 Task: Add the task  Add search functionality to the app to the section Code Collectives in the project TravelForge and add a Due Date to the respective task as 2024/01/28.
Action: Mouse moved to (408, 543)
Screenshot: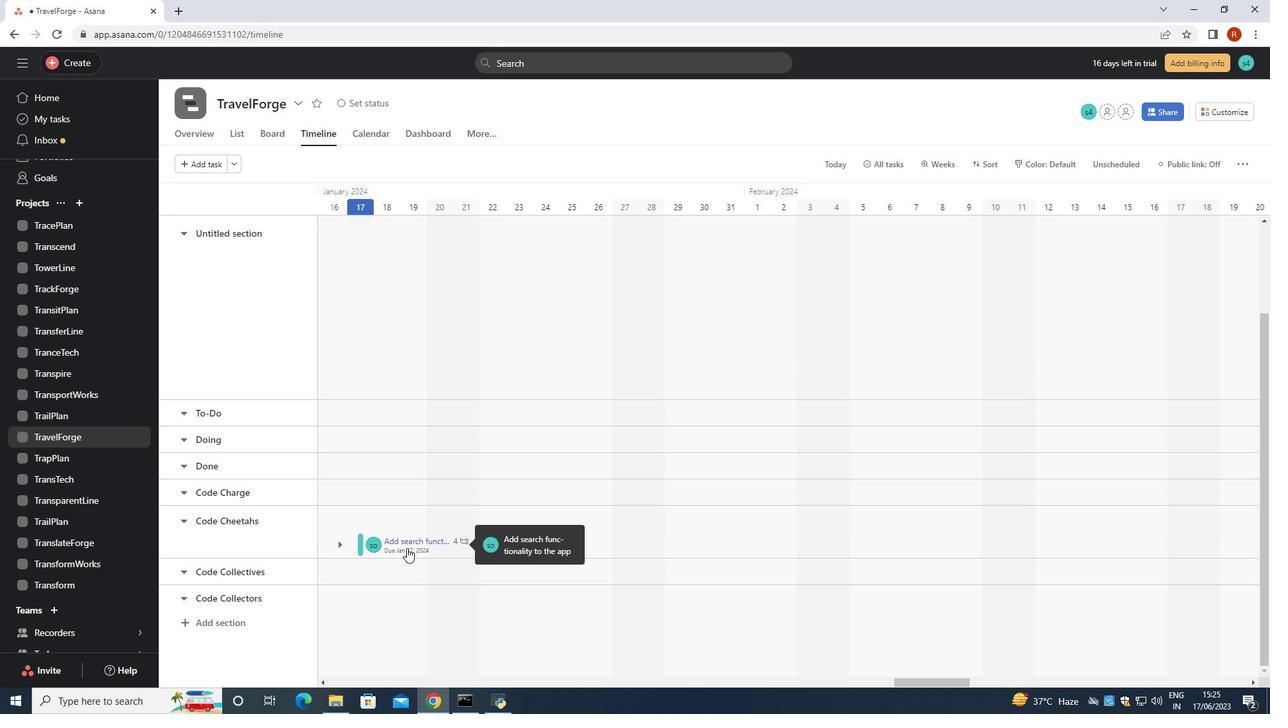 
Action: Mouse pressed left at (408, 543)
Screenshot: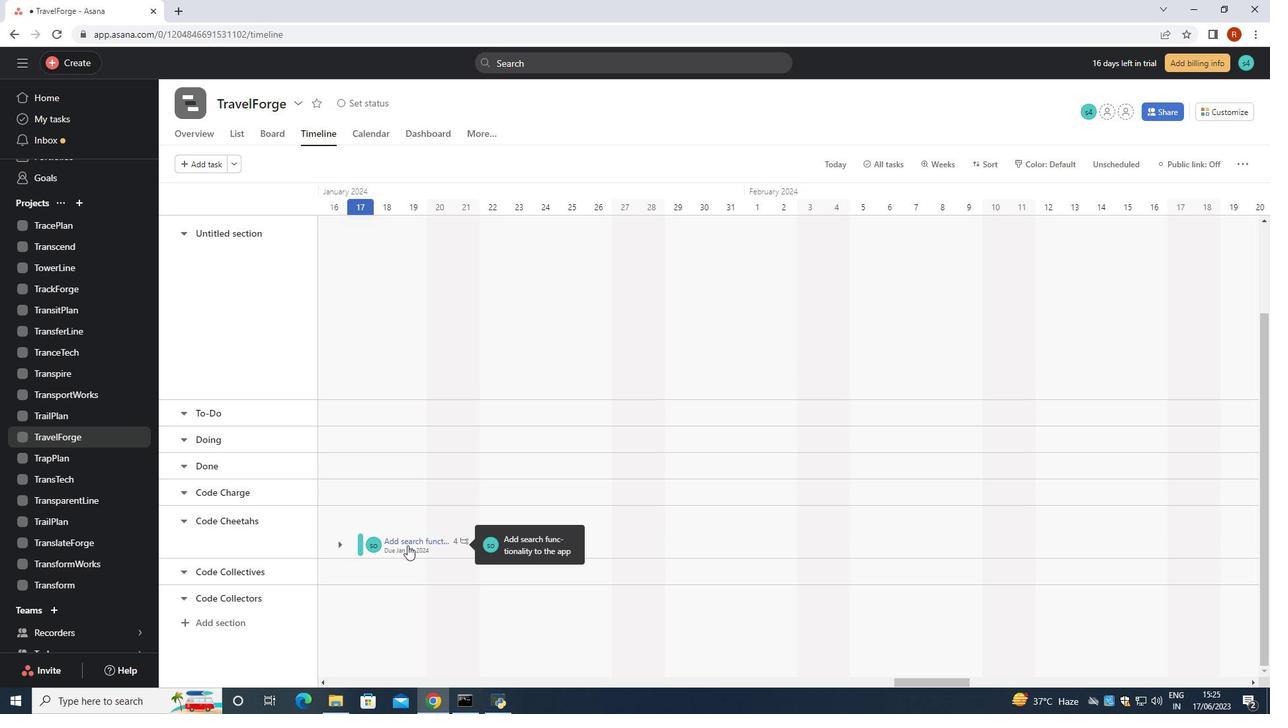 
Action: Mouse moved to (1012, 289)
Screenshot: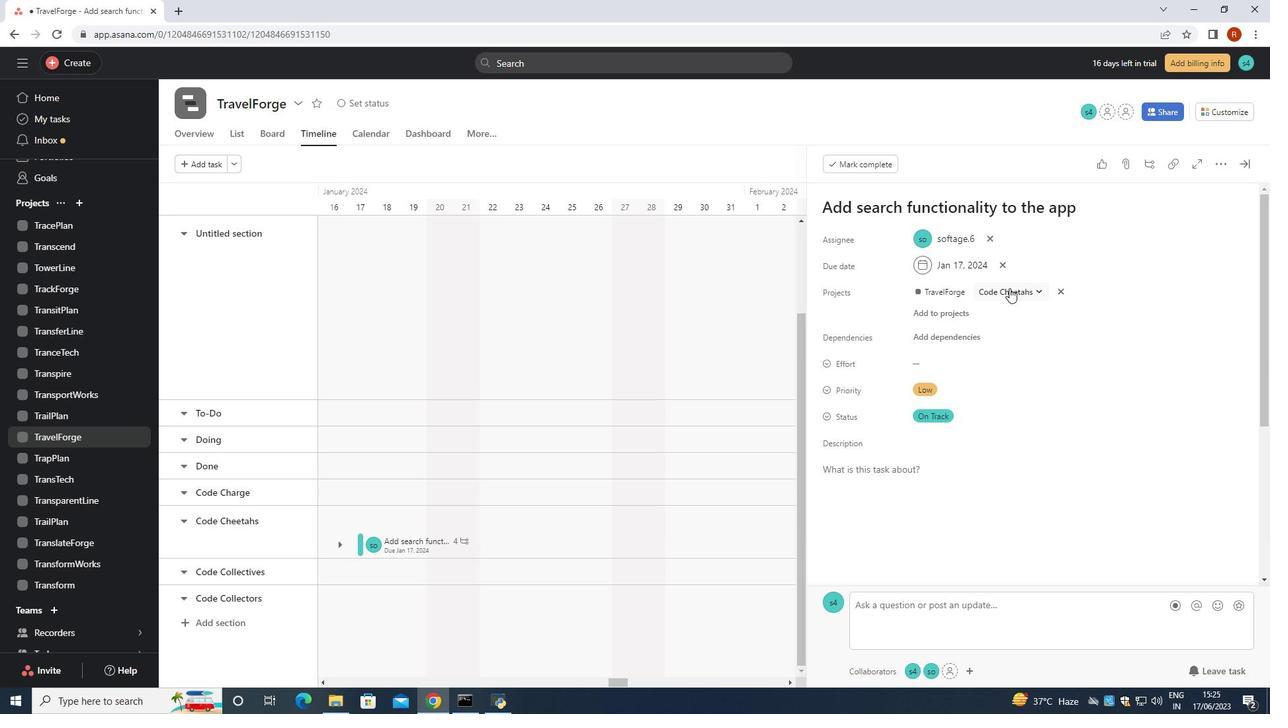 
Action: Mouse pressed left at (1012, 289)
Screenshot: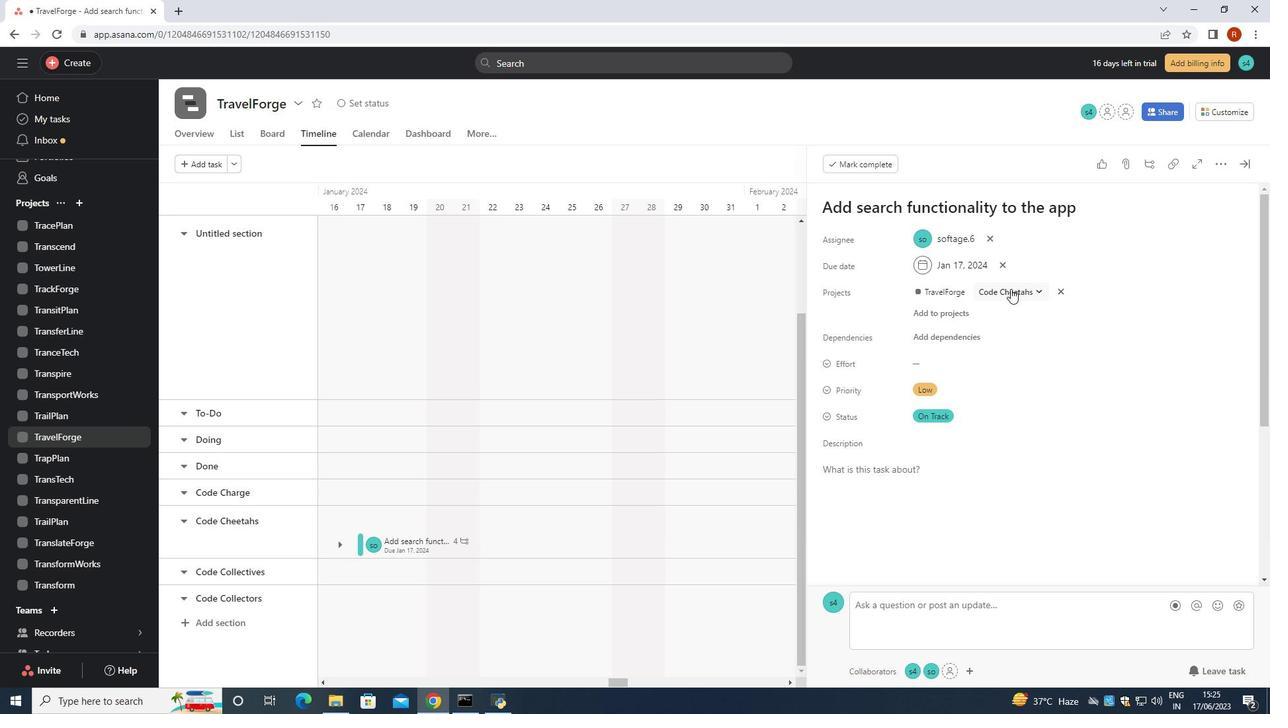 
Action: Mouse moved to (1005, 463)
Screenshot: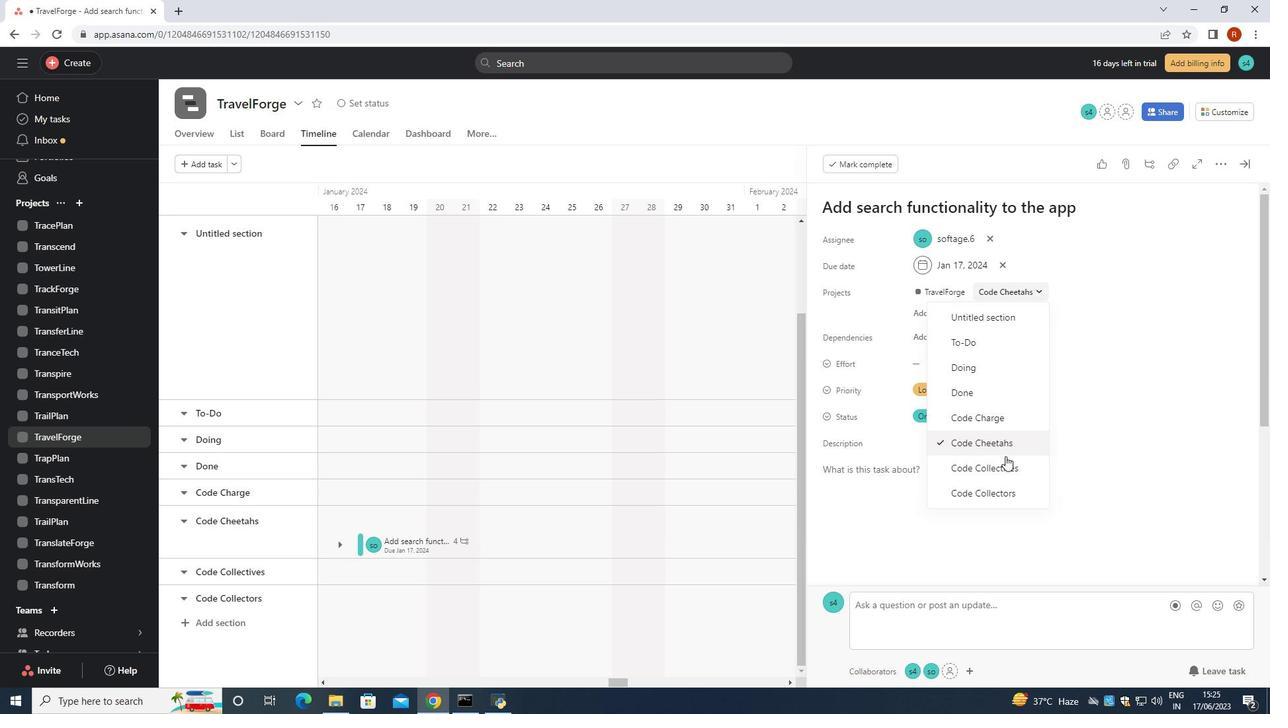 
Action: Mouse pressed left at (1005, 463)
Screenshot: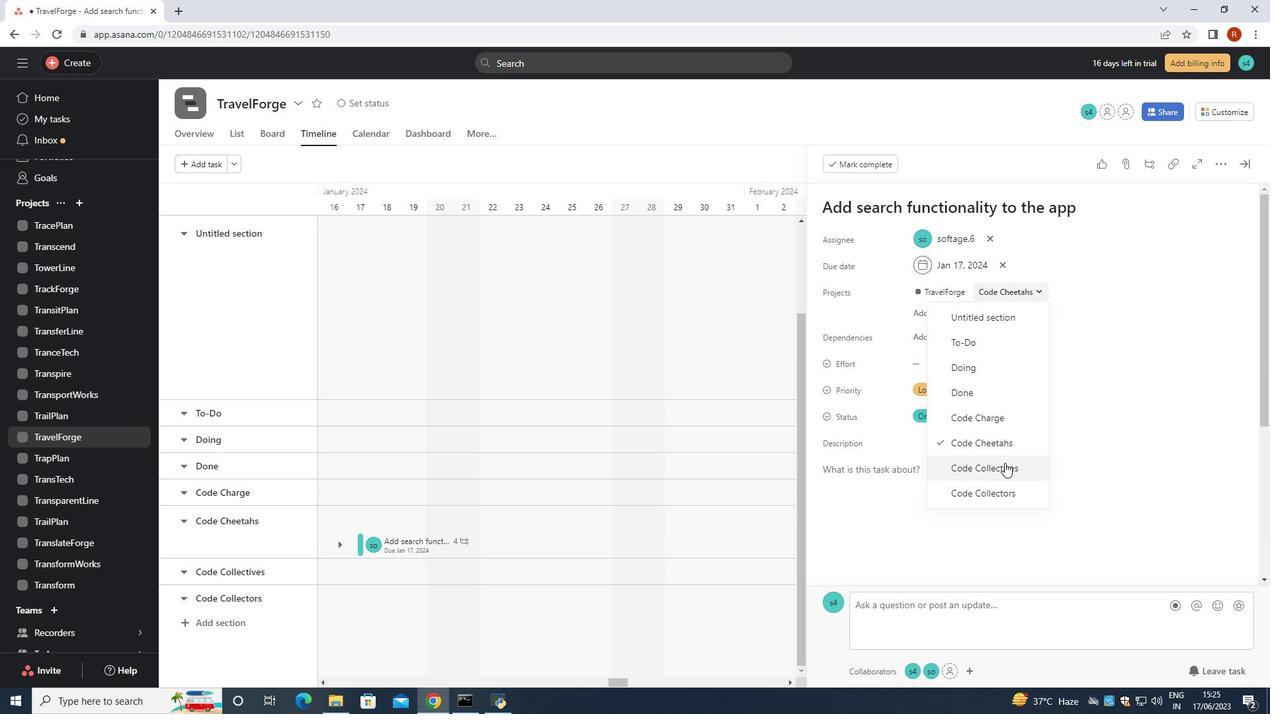 
Action: Mouse moved to (1003, 262)
Screenshot: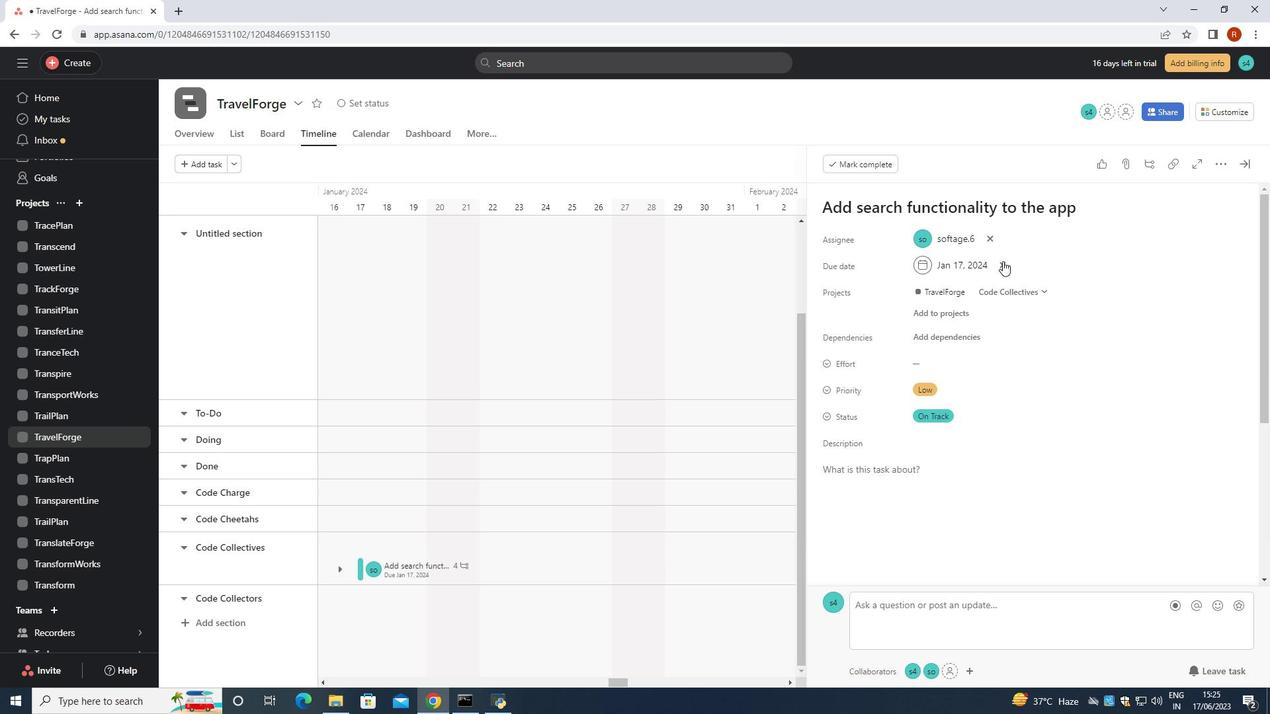 
Action: Mouse pressed left at (1003, 262)
Screenshot: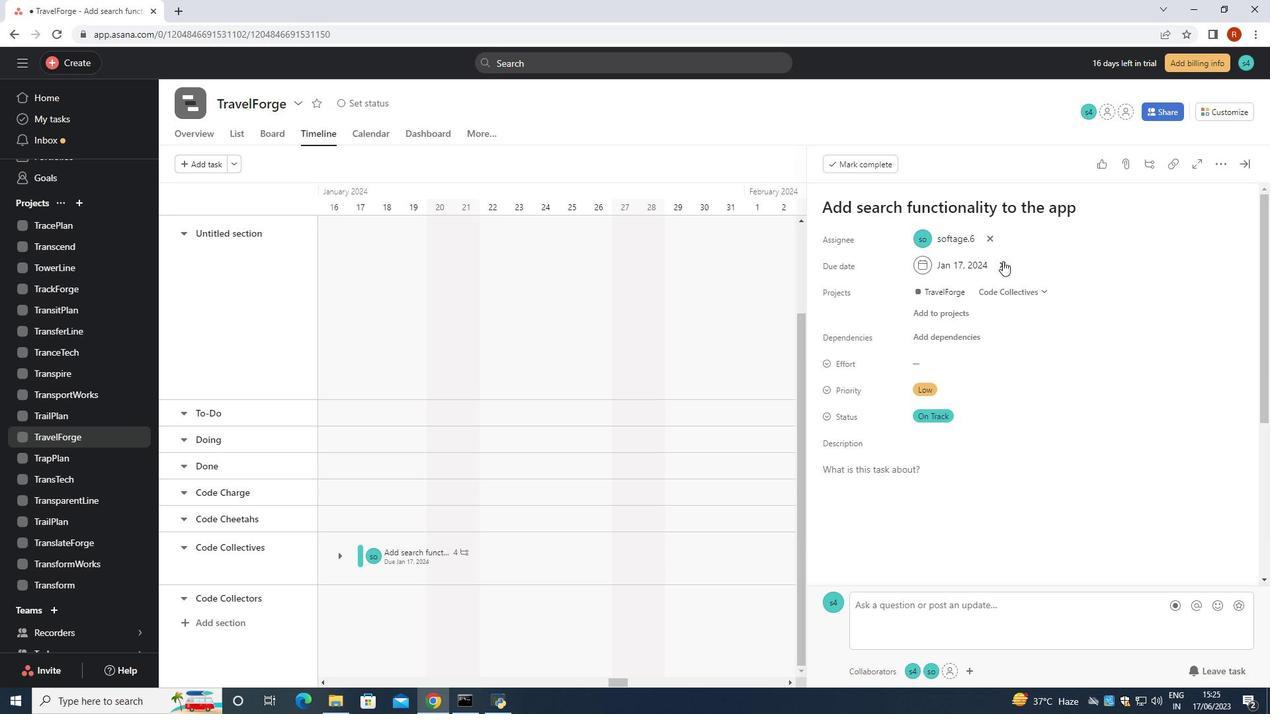 
Action: Mouse moved to (985, 267)
Screenshot: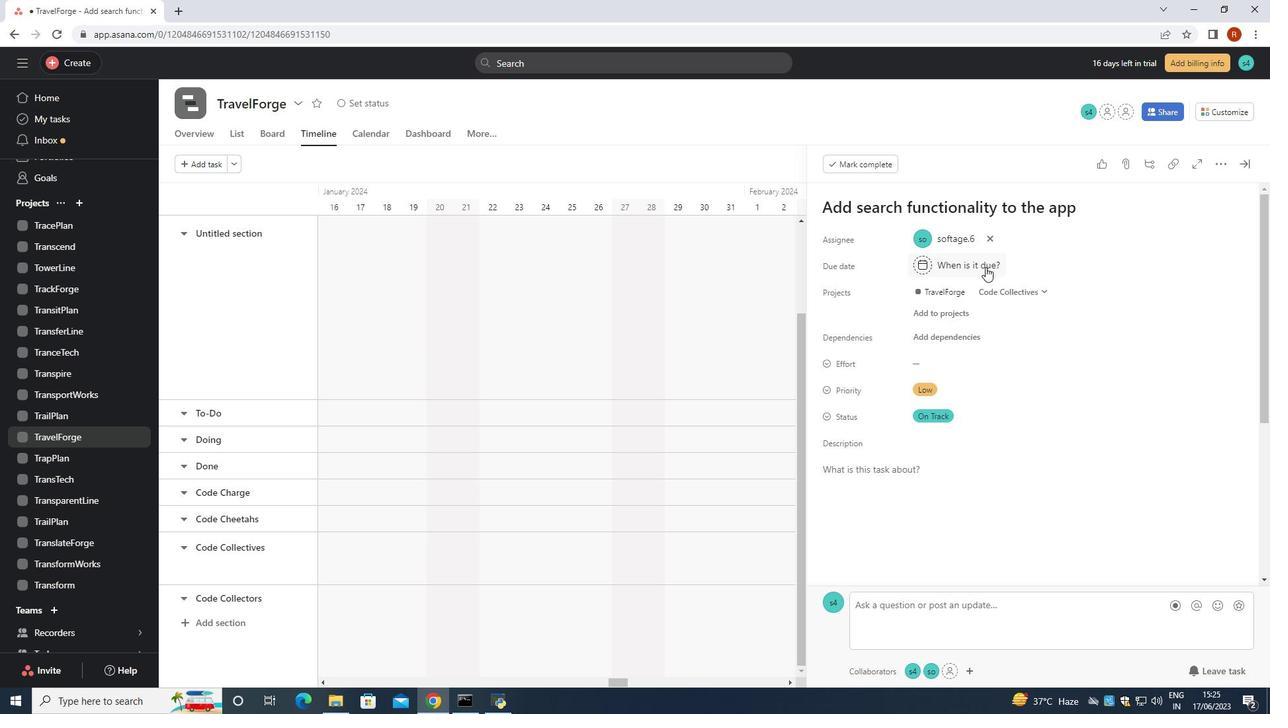 
Action: Mouse pressed left at (985, 267)
Screenshot: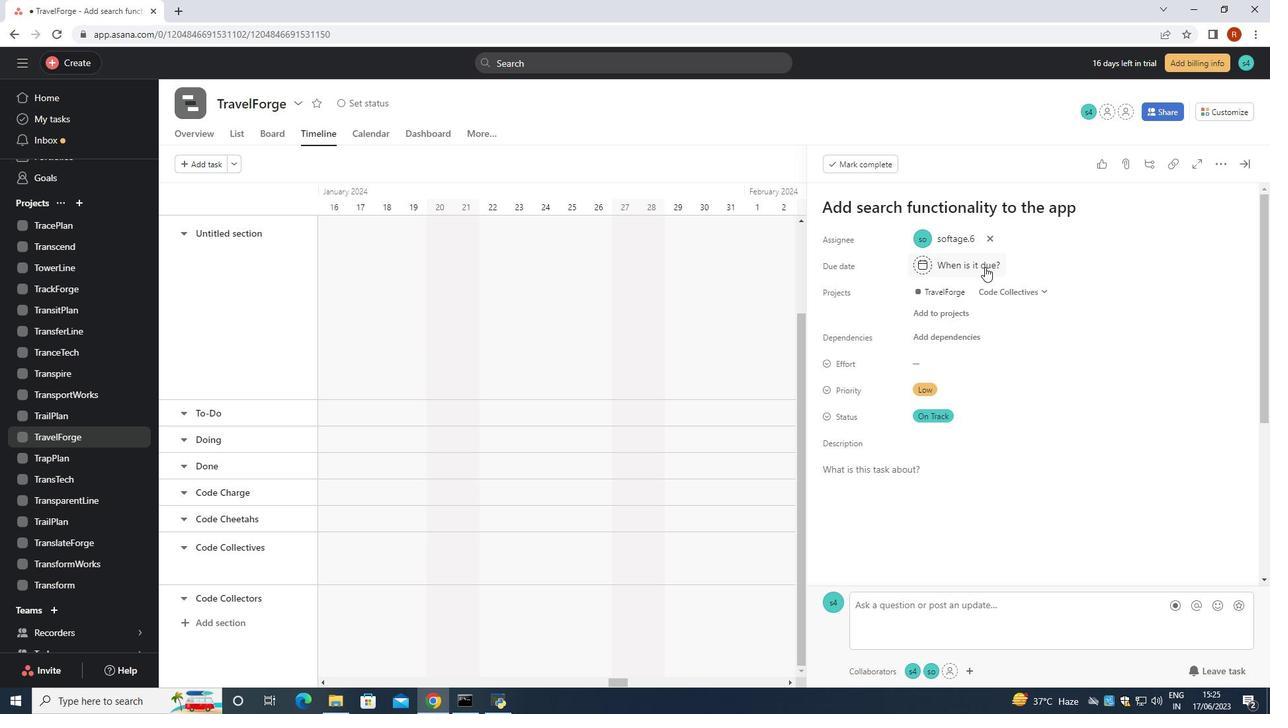 
Action: Mouse moved to (984, 267)
Screenshot: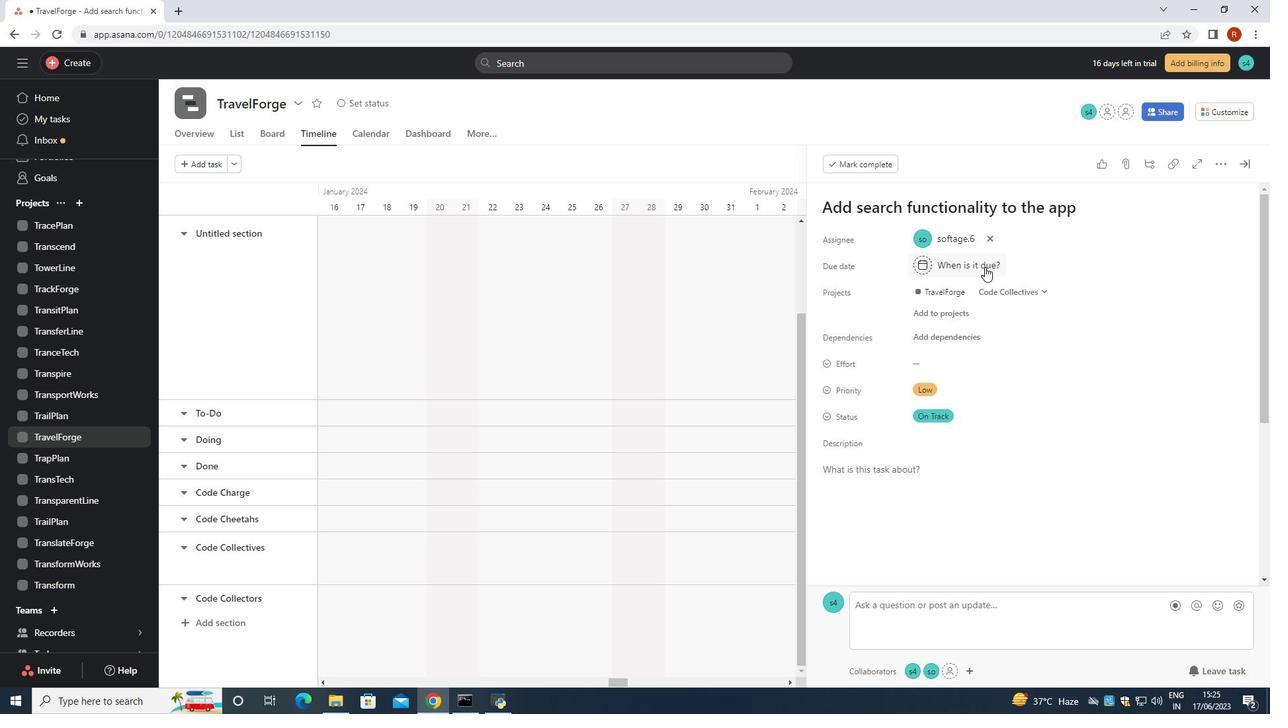 
Action: Key pressed 2024/01/28<Key.enter>
Screenshot: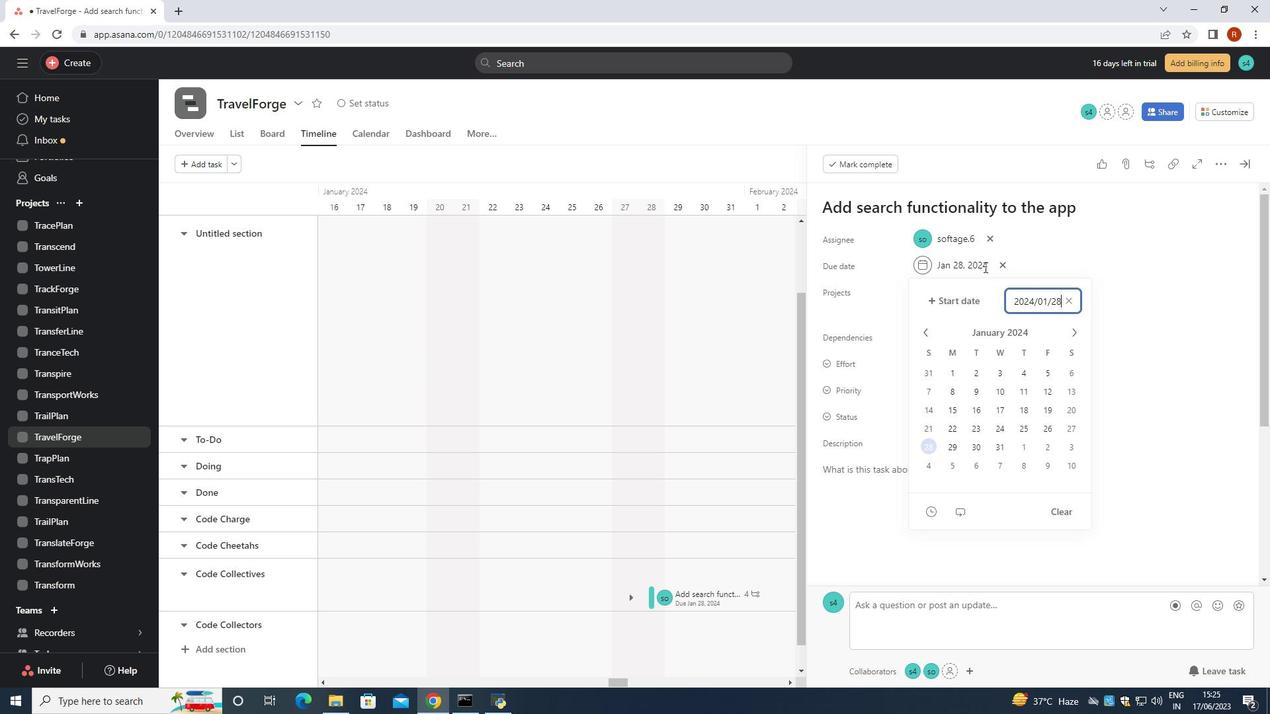 
